 Task: Create Card Social Media Influencer Campaign Review in Board Sales Pipeline Management to Workspace Event Marketing Agencies. Create Card Craft Beer Review in Board Content Marketing Campaign Planning and Execution to Workspace Event Marketing Agencies. Create Card Video Marketing Review in Board Employee Incentive Program Design and Implementation to Workspace Event Marketing Agencies
Action: Mouse moved to (104, 57)
Screenshot: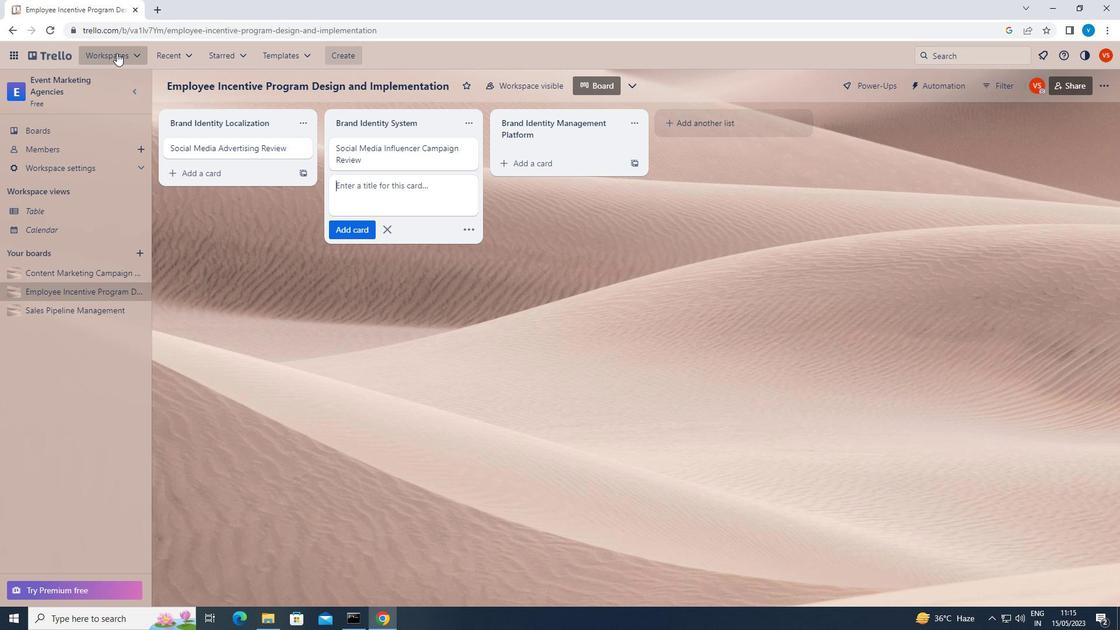 
Action: Mouse pressed left at (104, 57)
Screenshot: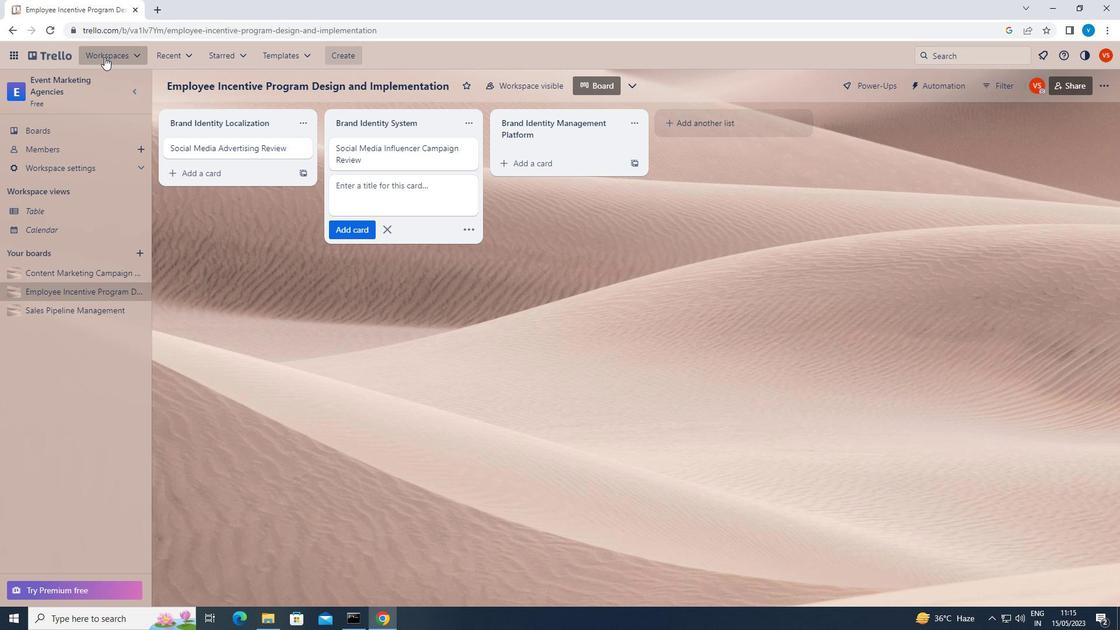 
Action: Mouse moved to (130, 520)
Screenshot: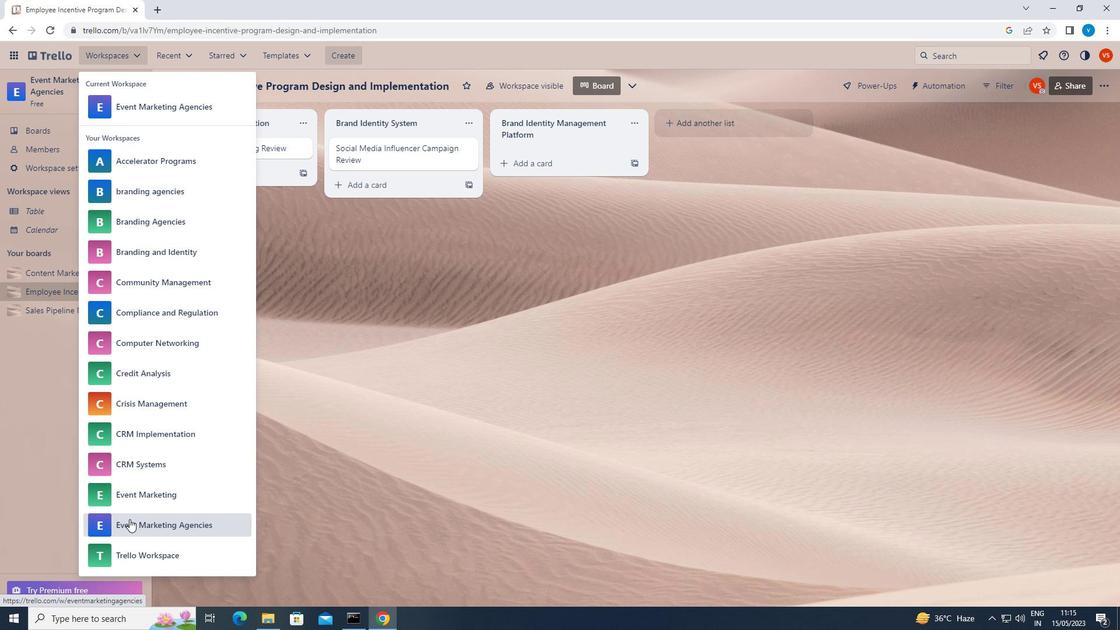 
Action: Mouse pressed left at (130, 520)
Screenshot: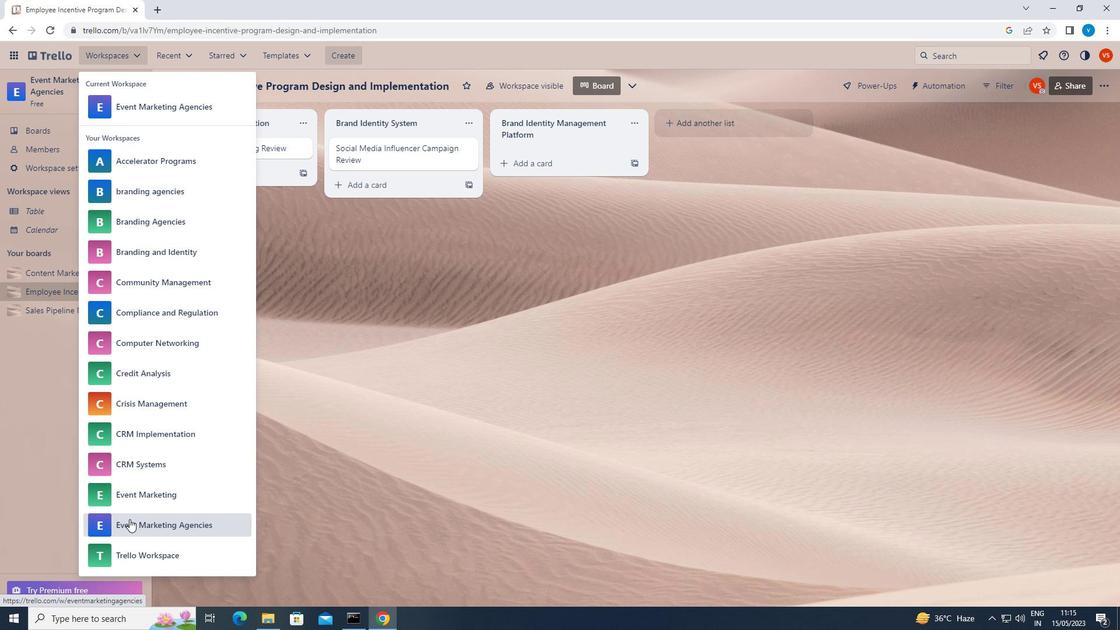 
Action: Mouse moved to (829, 476)
Screenshot: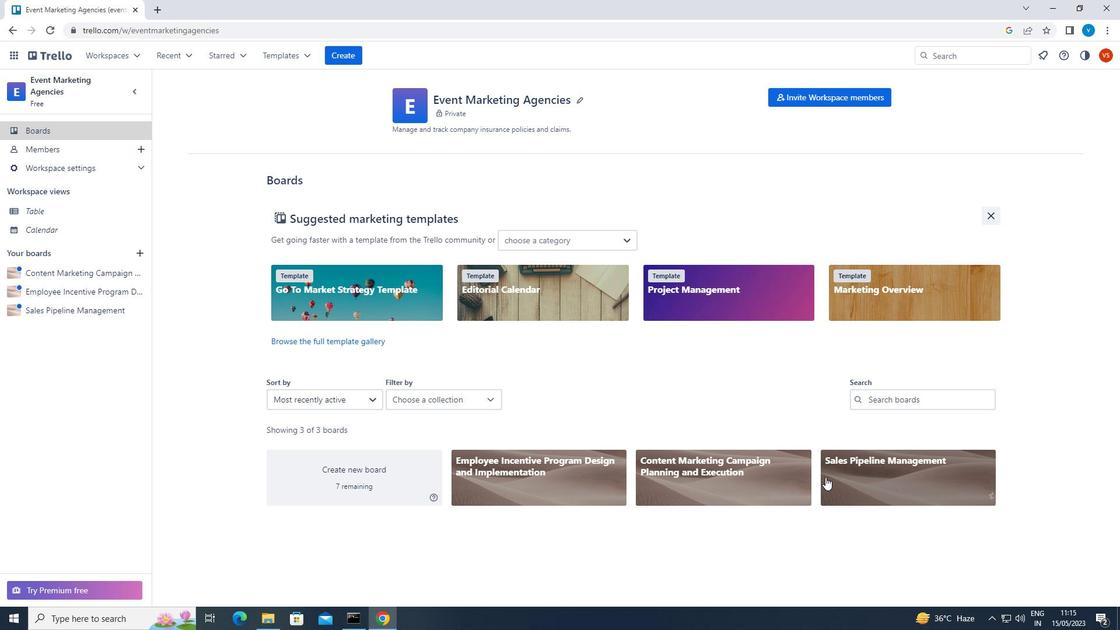 
Action: Mouse pressed left at (829, 476)
Screenshot: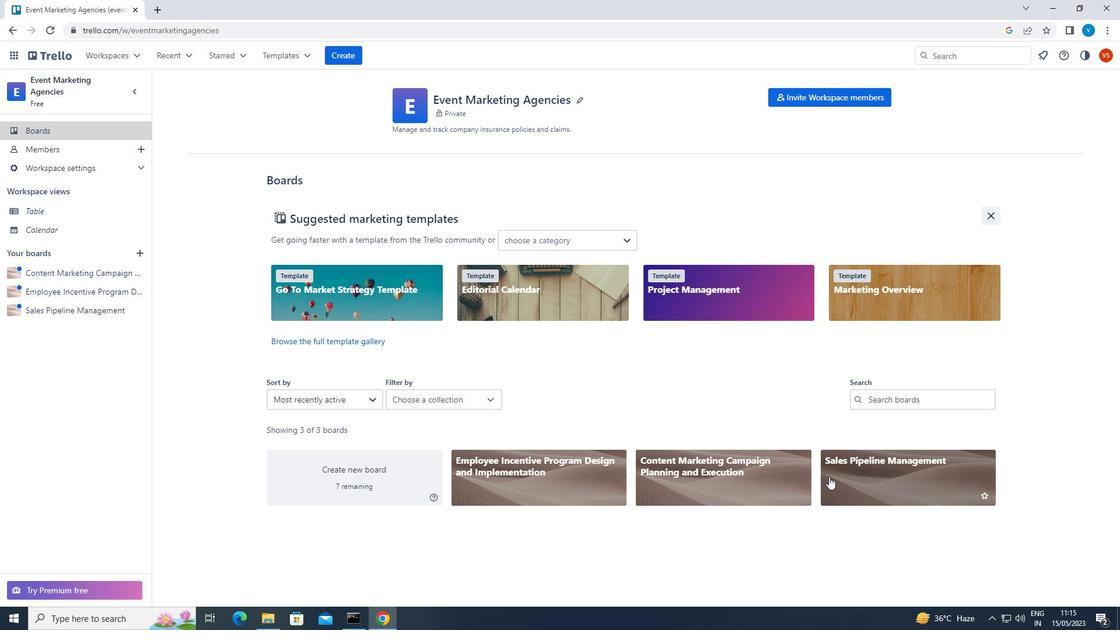 
Action: Mouse moved to (522, 147)
Screenshot: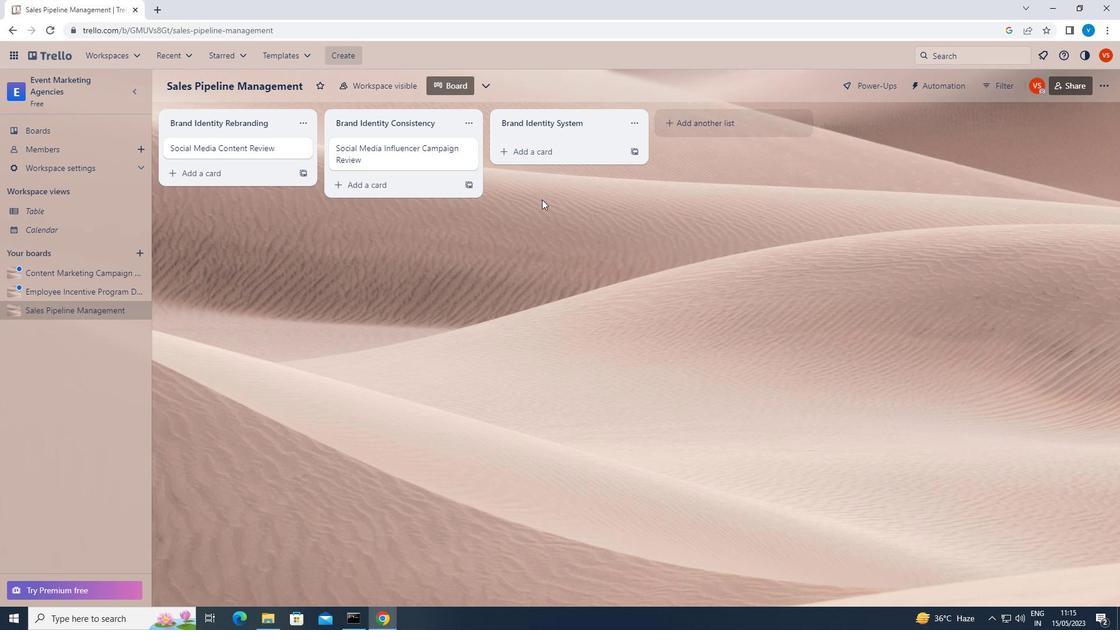
Action: Mouse pressed left at (522, 147)
Screenshot: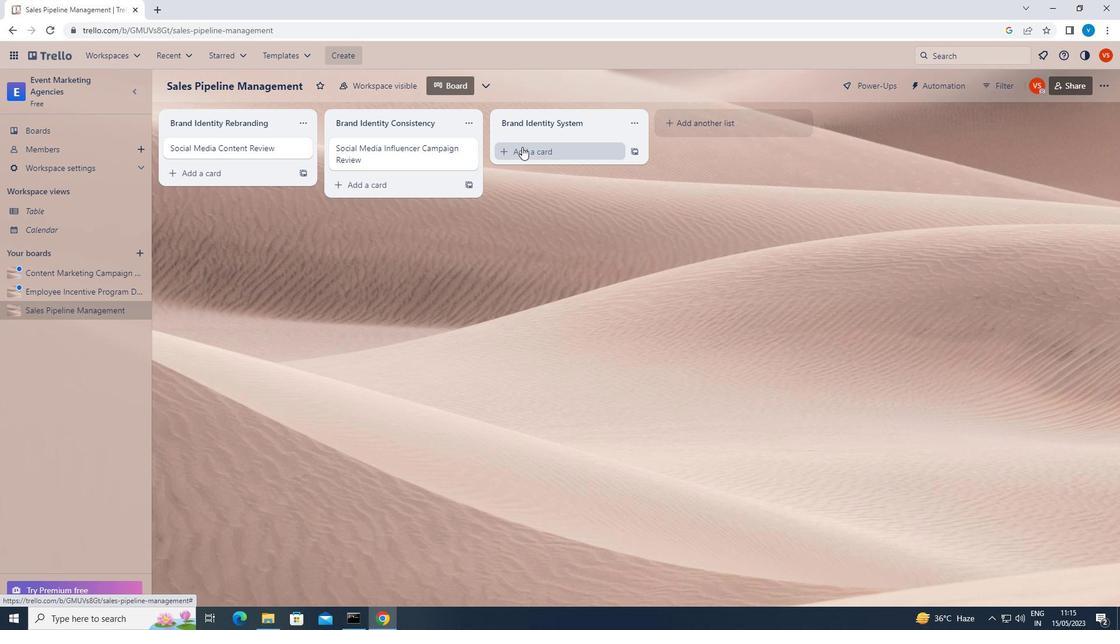 
Action: Key pressed <Key.shift>SOCIAL<Key.space><Key.shift>MEDIA<Key.space><Key.shift><Key.shift>INFLUENCER<Key.space><Key.shift>CAMPAIGN<Key.space><Key.shift>REVIEW<Key.enter>
Screenshot: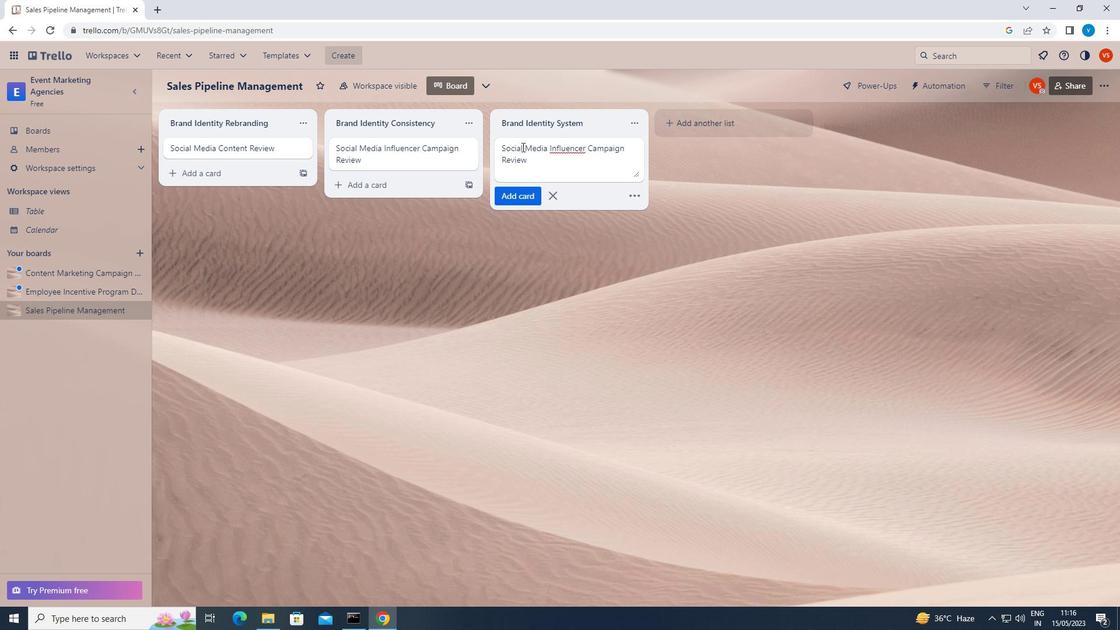 
Action: Mouse moved to (68, 273)
Screenshot: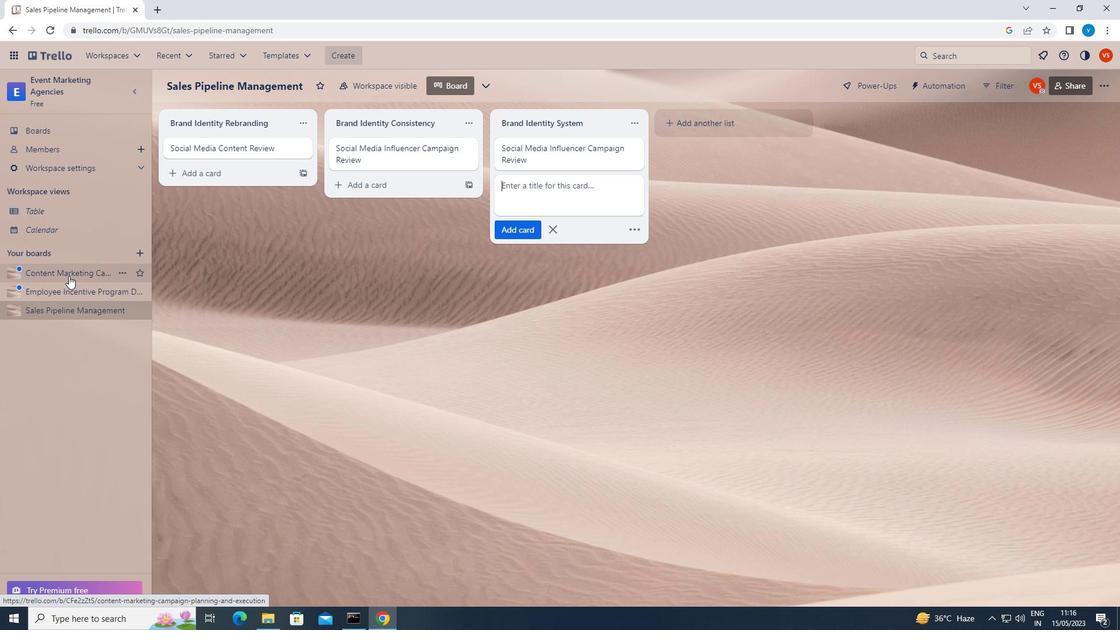 
Action: Mouse pressed left at (68, 273)
Screenshot: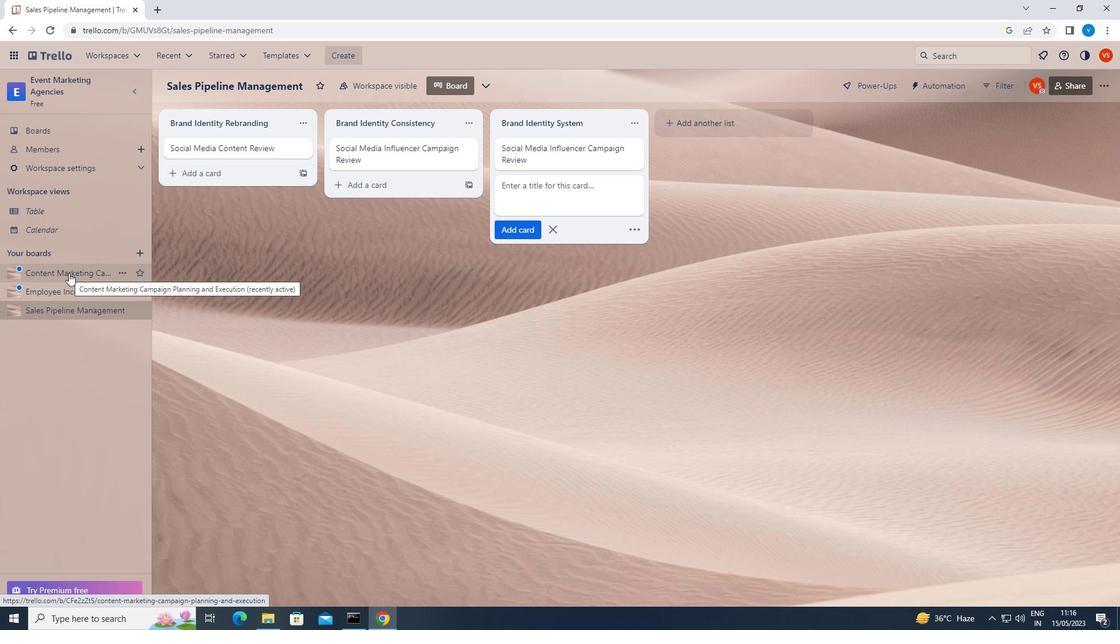 
Action: Mouse moved to (526, 162)
Screenshot: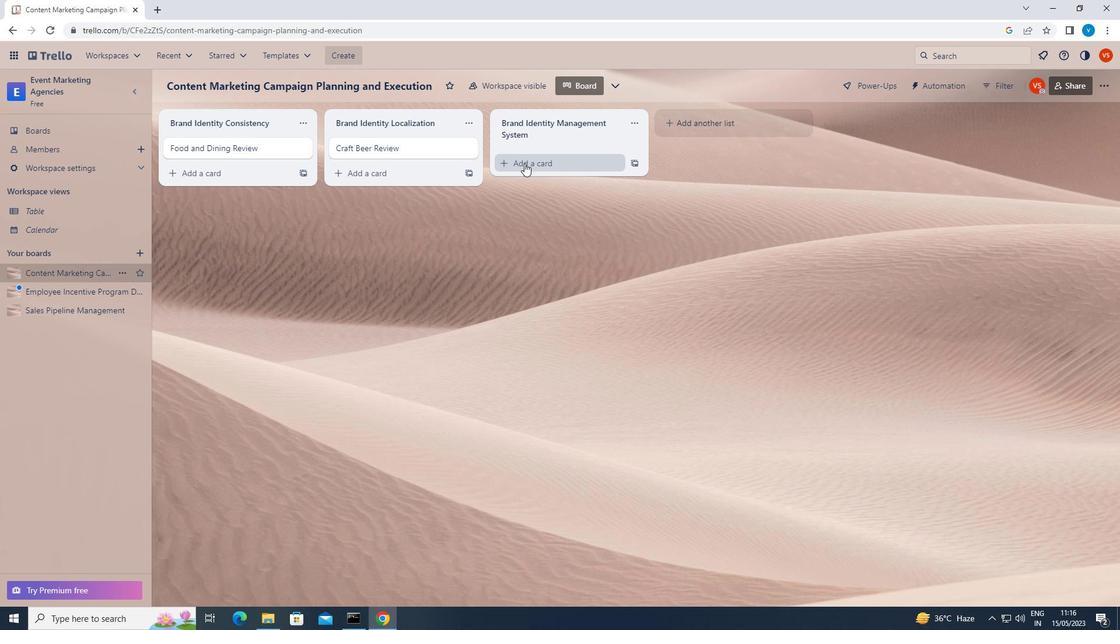 
Action: Mouse pressed left at (526, 162)
Screenshot: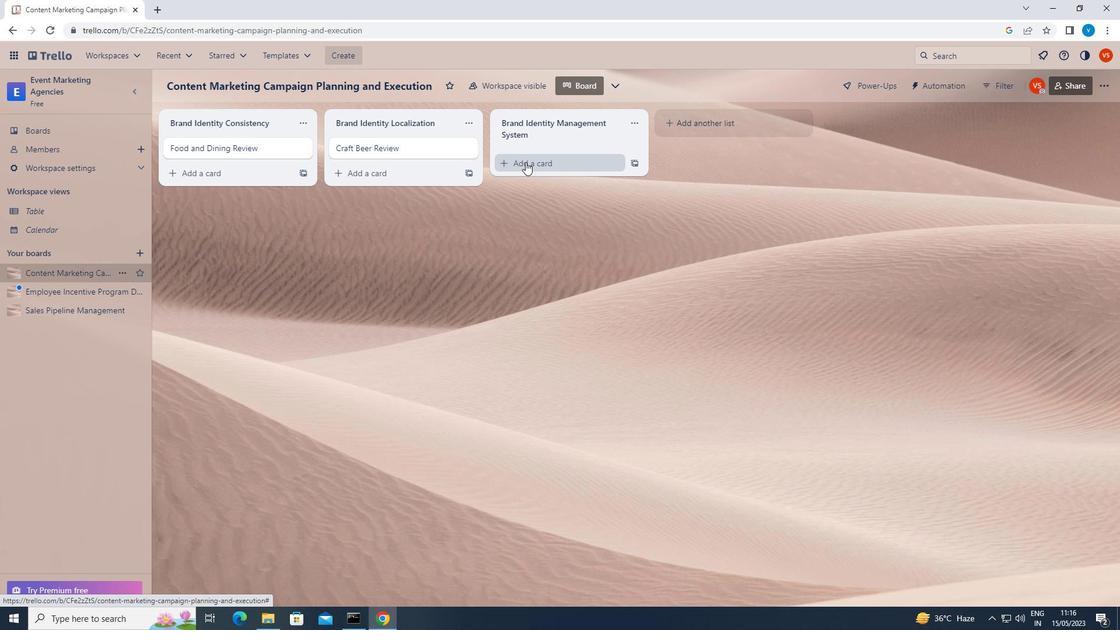 
Action: Key pressed <Key.shift><Key.shift><Key.shift><Key.shift>CRAFT<Key.space><Key.shift>BEER<Key.space><Key.shift>REVIEW<Key.enter>
Screenshot: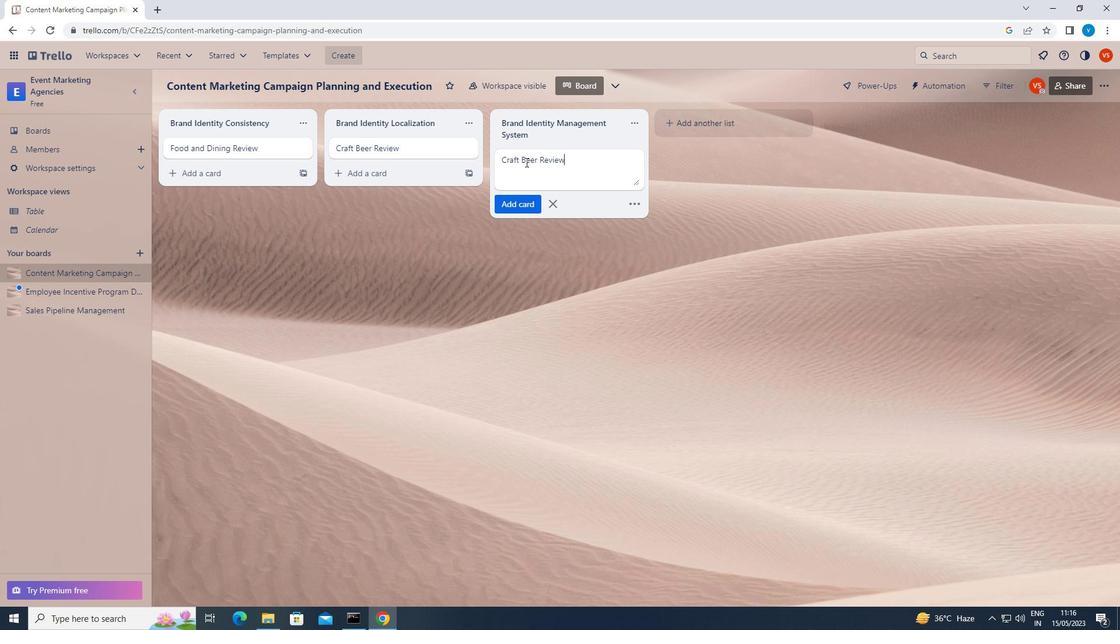 
Action: Mouse moved to (76, 291)
Screenshot: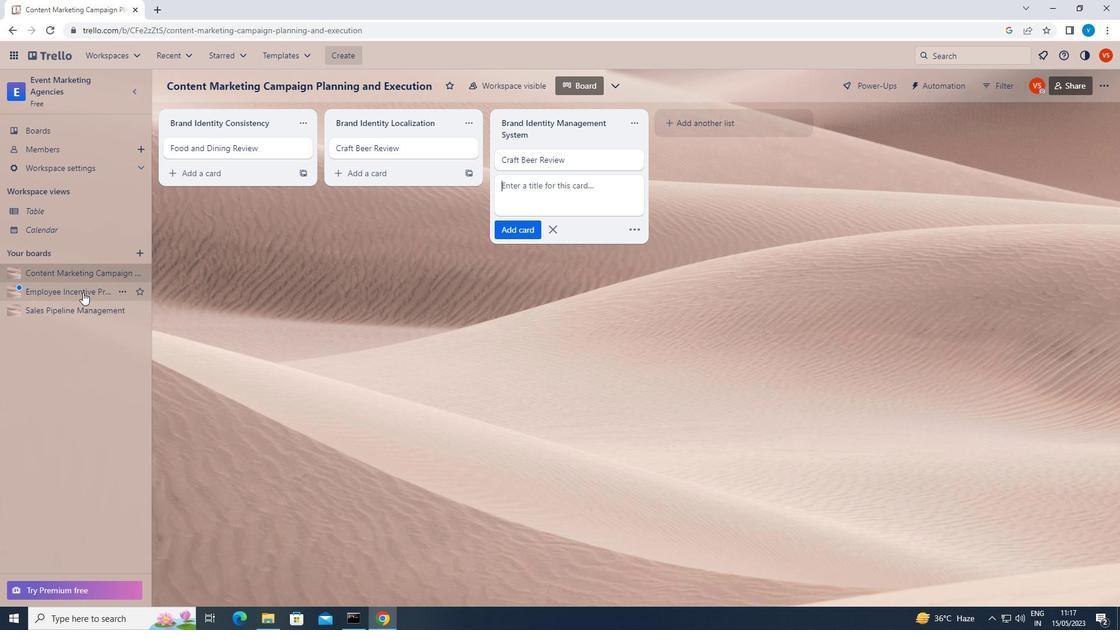 
Action: Mouse pressed left at (76, 291)
Screenshot: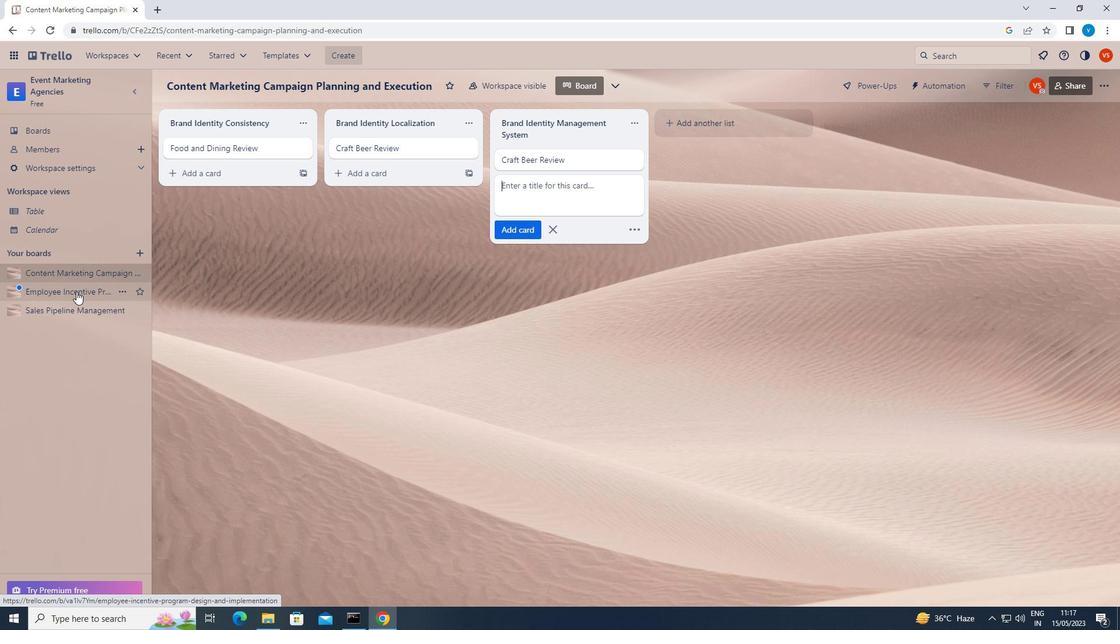 
Action: Mouse moved to (524, 165)
Screenshot: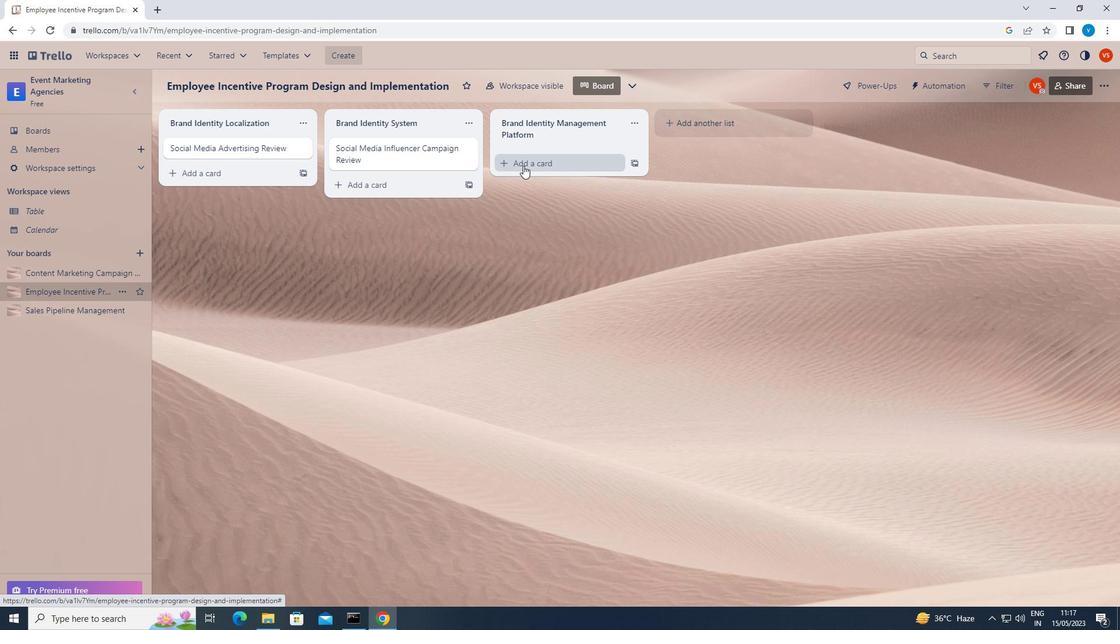 
Action: Mouse pressed left at (524, 165)
Screenshot: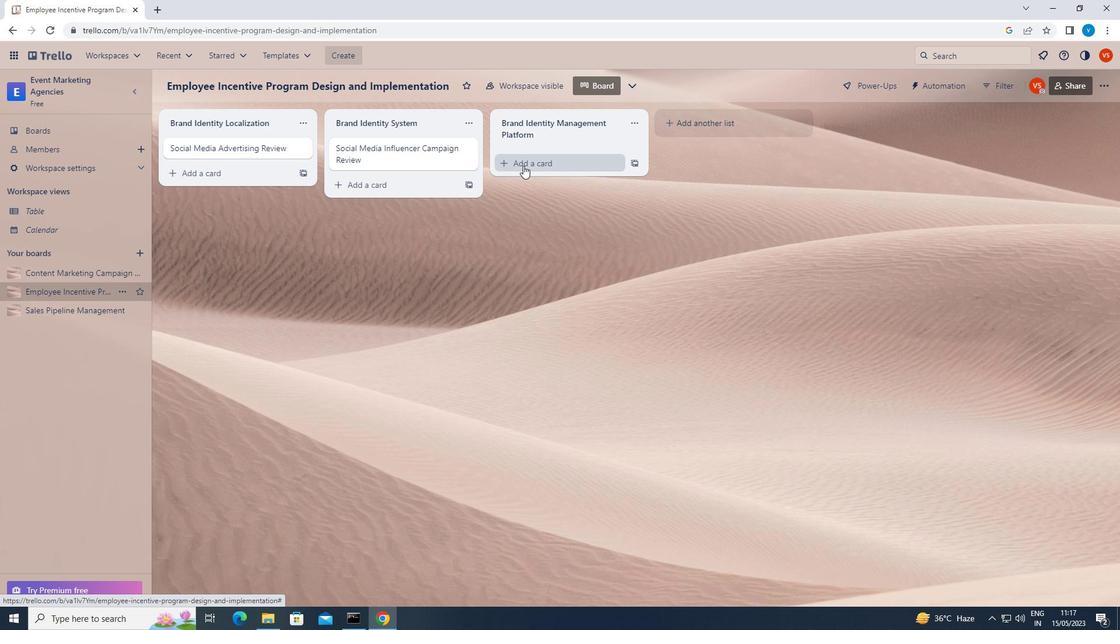 
Action: Key pressed <Key.shift><Key.shift>VIDEO<Key.space><Key.shift>MARKETING<Key.space><Key.shift><Key.shift><Key.shift>REVIEW<Key.enter>
Screenshot: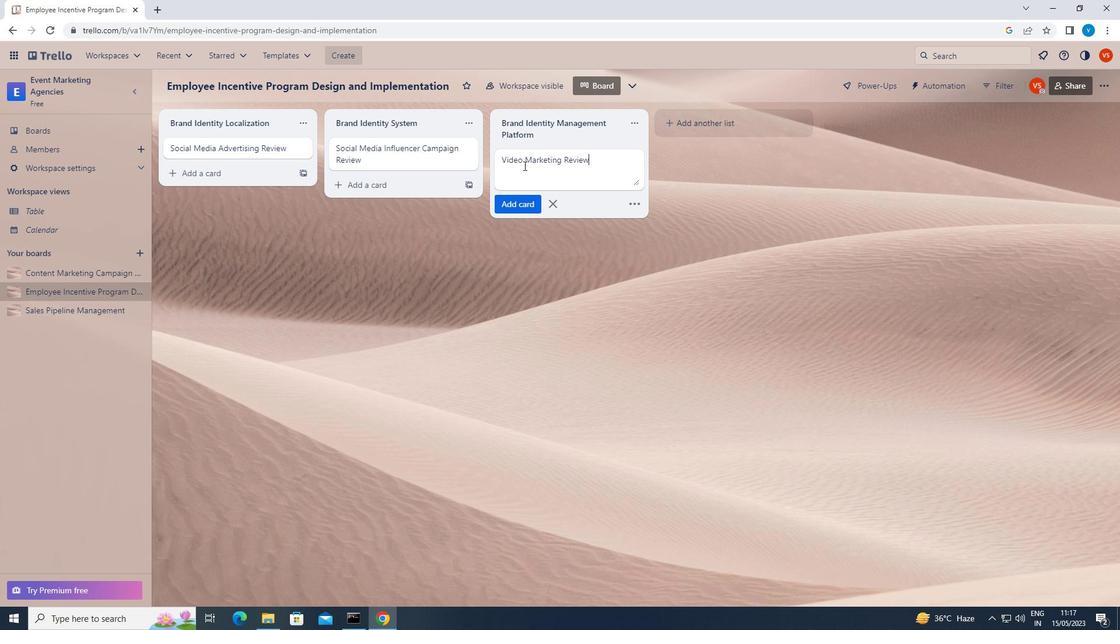 
